 Task: Use the formula "TRIMMEAN" in spreadsheet "Project portfolio".
Action: Mouse moved to (119, 83)
Screenshot: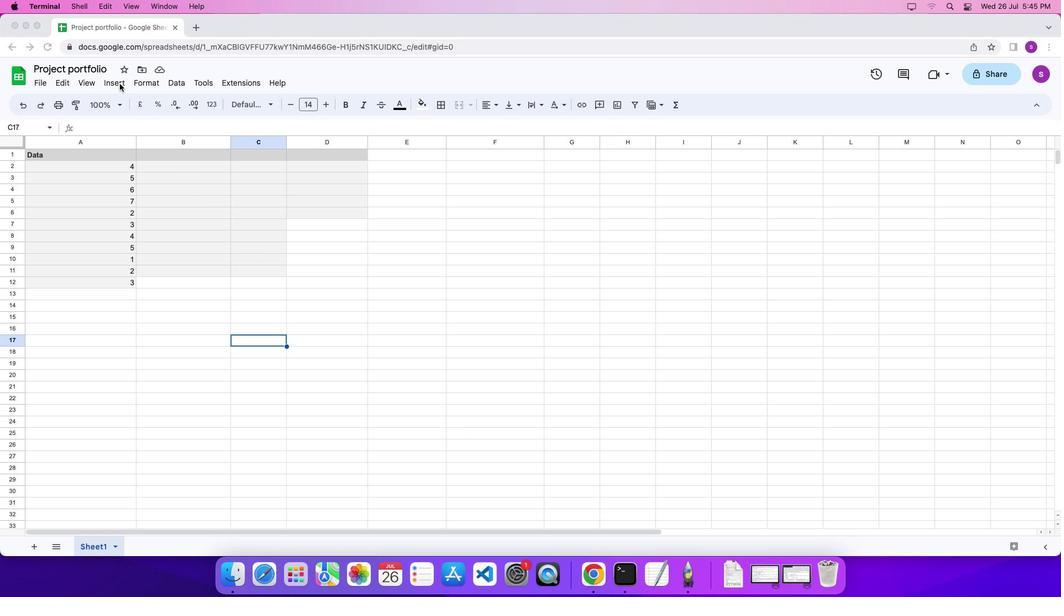 
Action: Mouse pressed left at (119, 83)
Screenshot: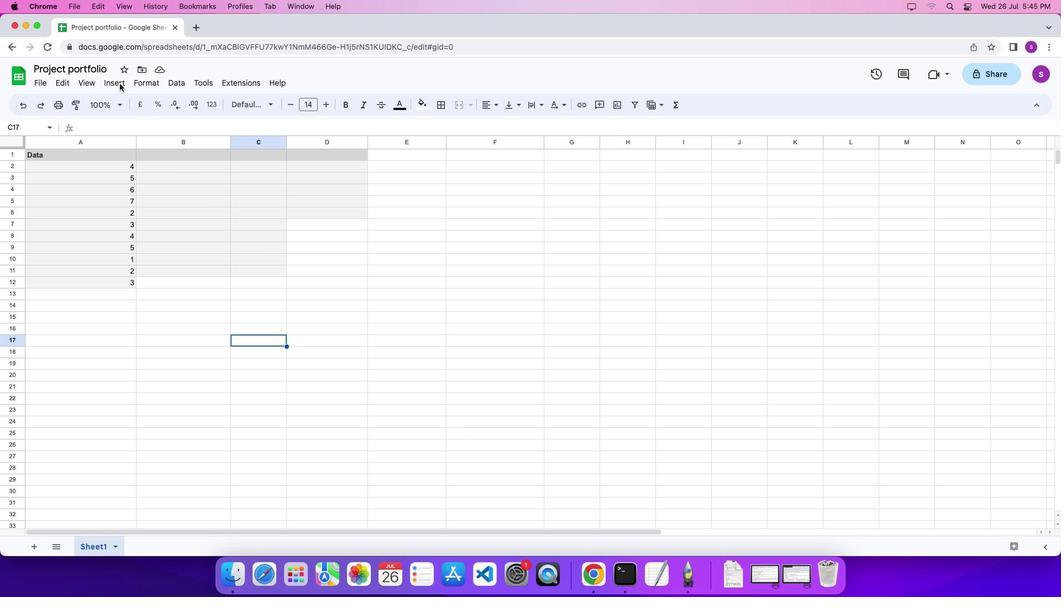 
Action: Mouse moved to (120, 82)
Screenshot: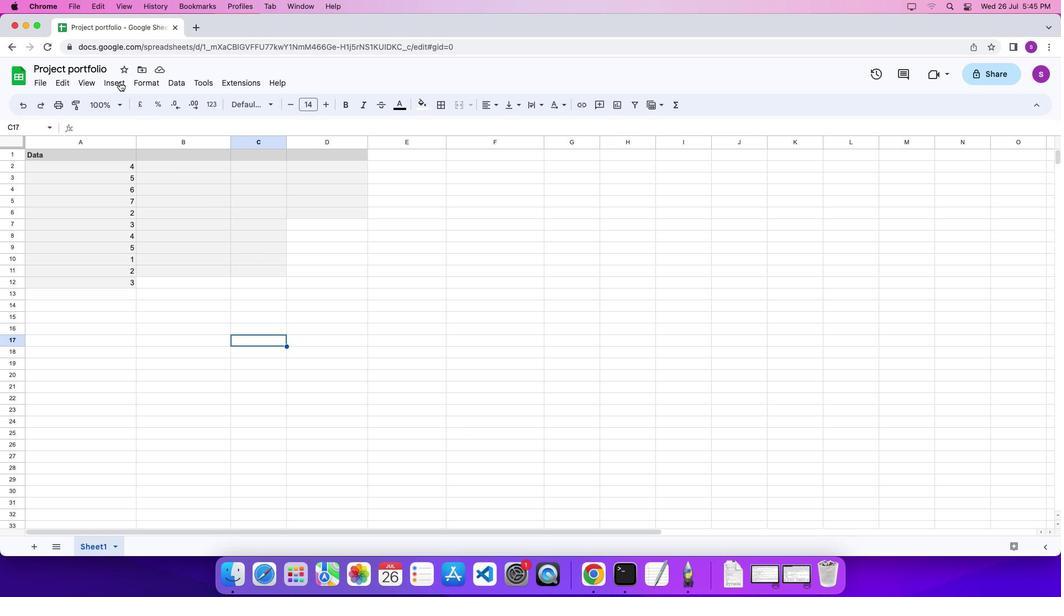 
Action: Mouse pressed left at (120, 82)
Screenshot: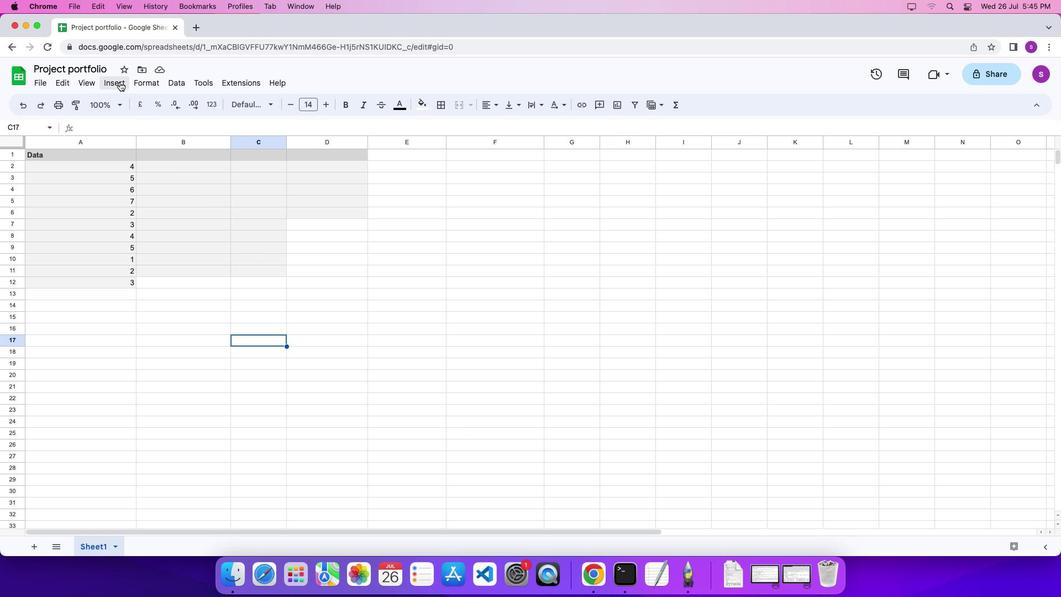 
Action: Mouse moved to (470, 522)
Screenshot: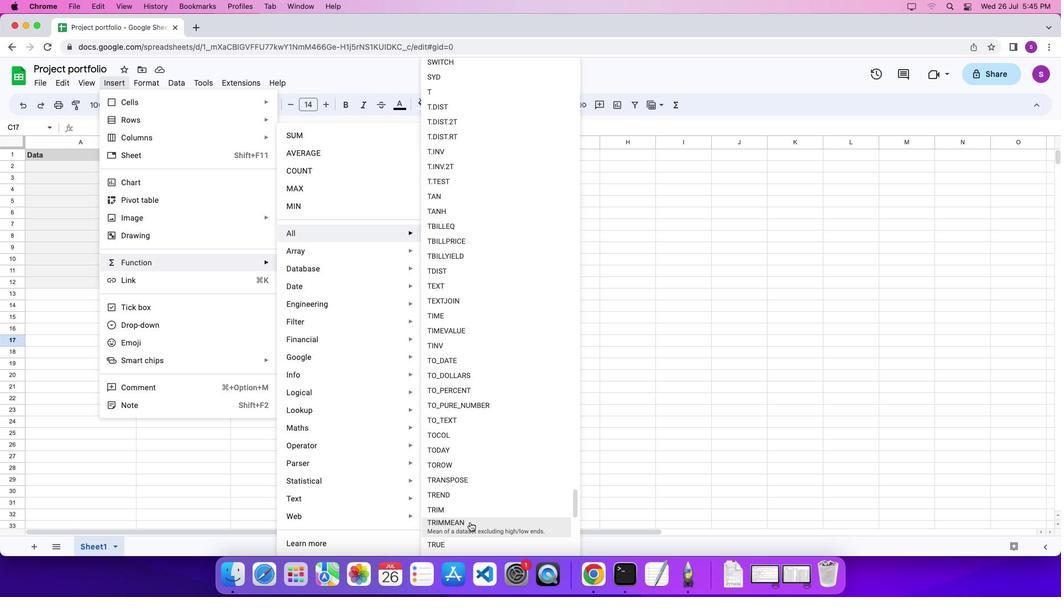
Action: Mouse pressed left at (470, 522)
Screenshot: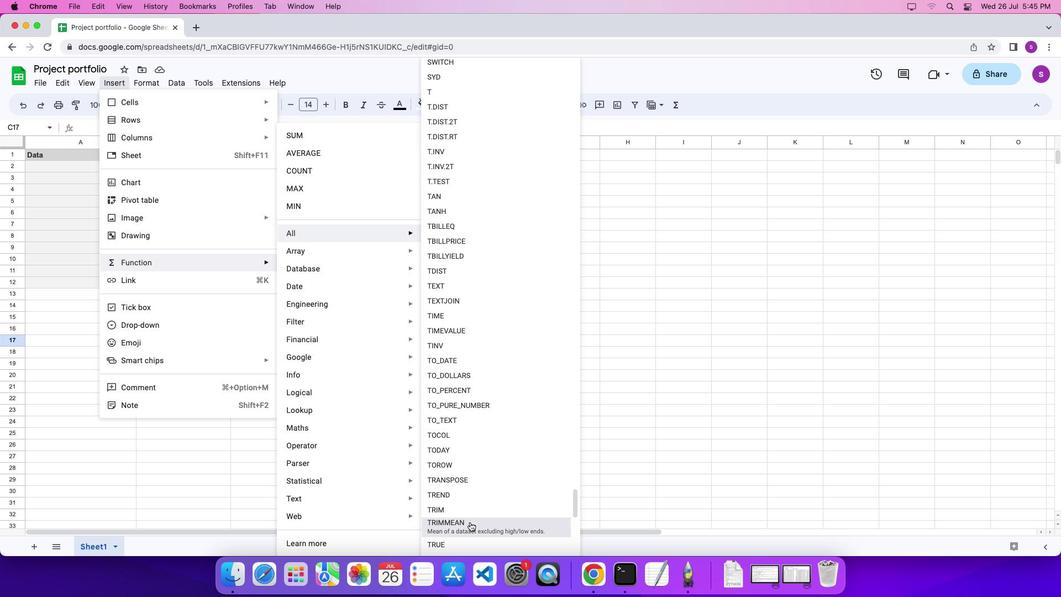 
Action: Mouse moved to (113, 164)
Screenshot: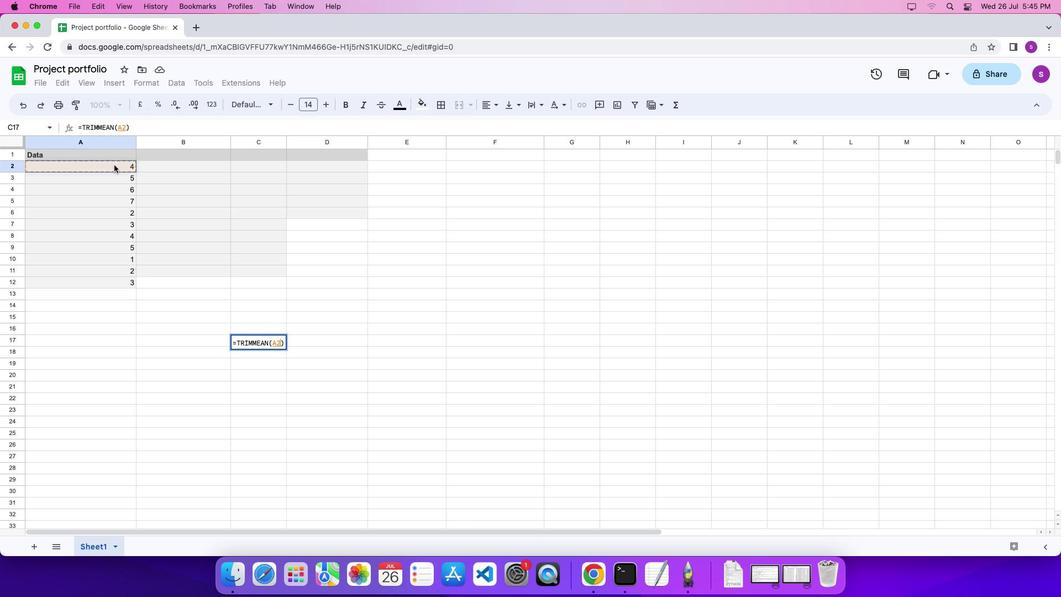 
Action: Mouse pressed left at (113, 164)
Screenshot: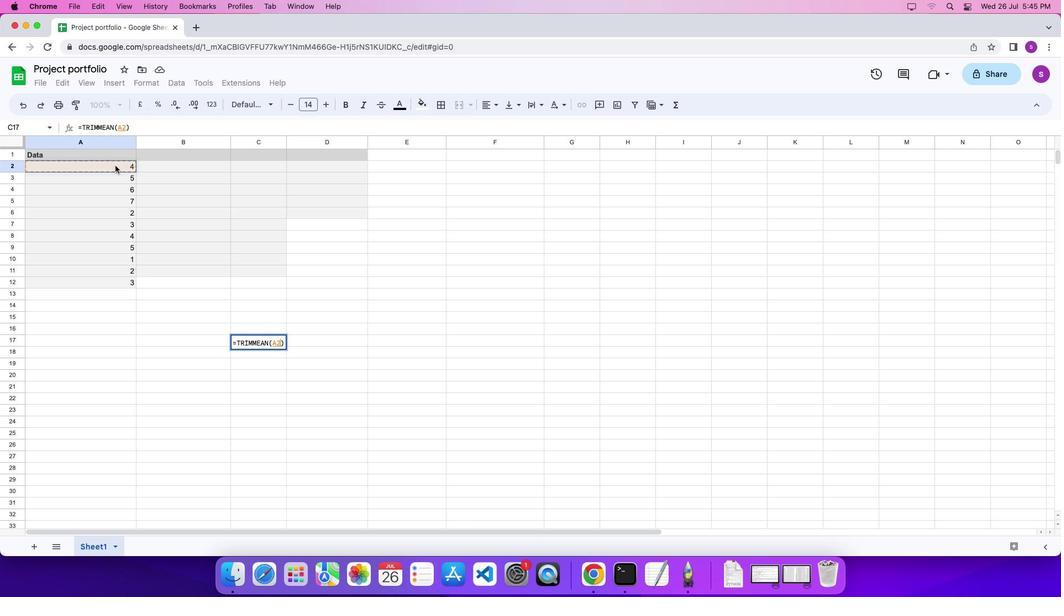 
Action: Mouse moved to (124, 280)
Screenshot: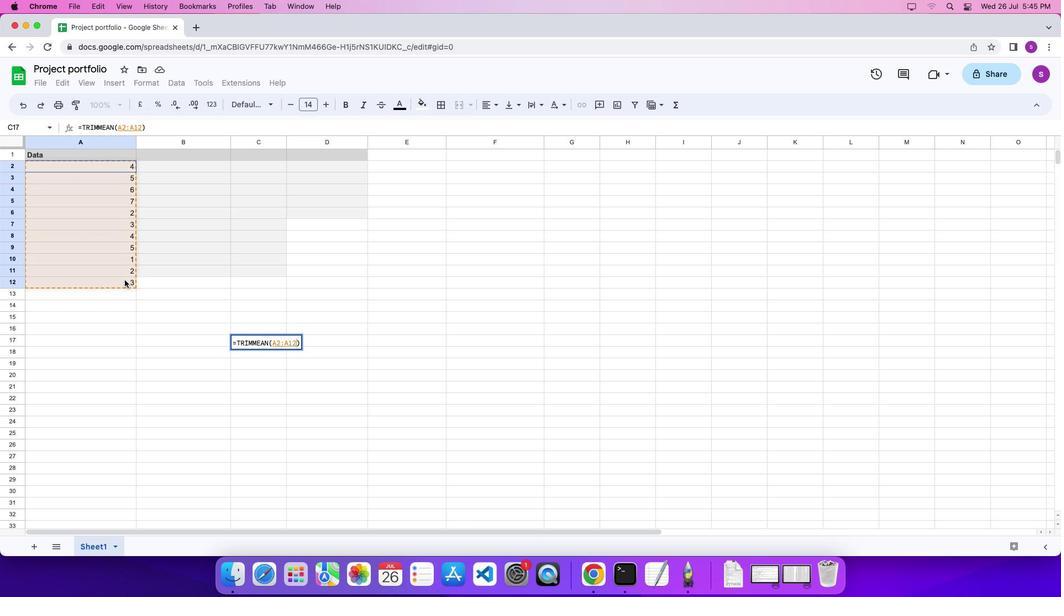 
Action: Key pressed ',''0''.''2''\x03'
Screenshot: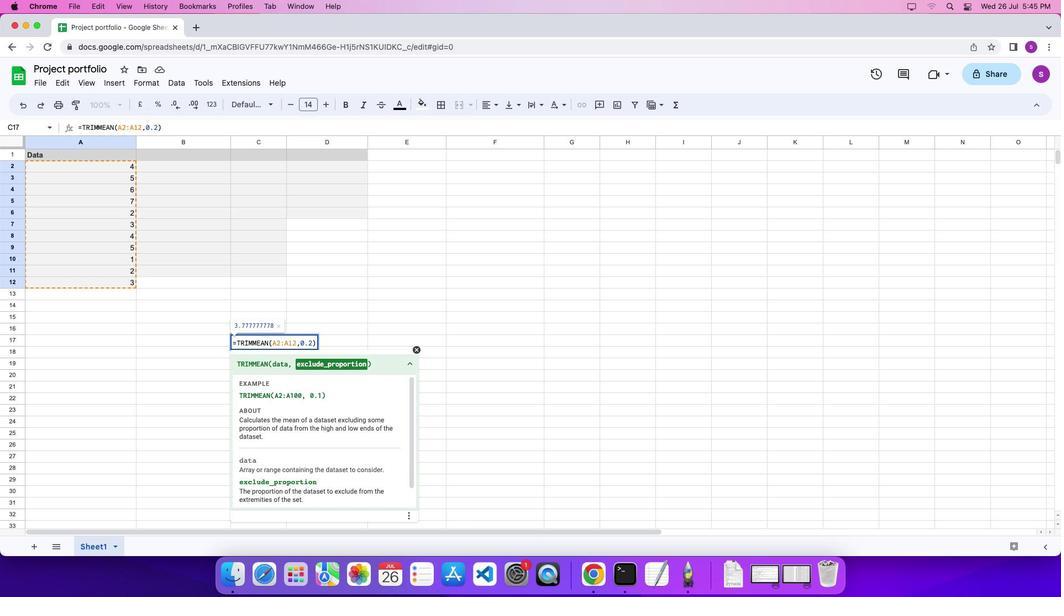 
